 Task: Look for products in the category "More Deli Meats" from Maestri only.
Action: Mouse moved to (858, 305)
Screenshot: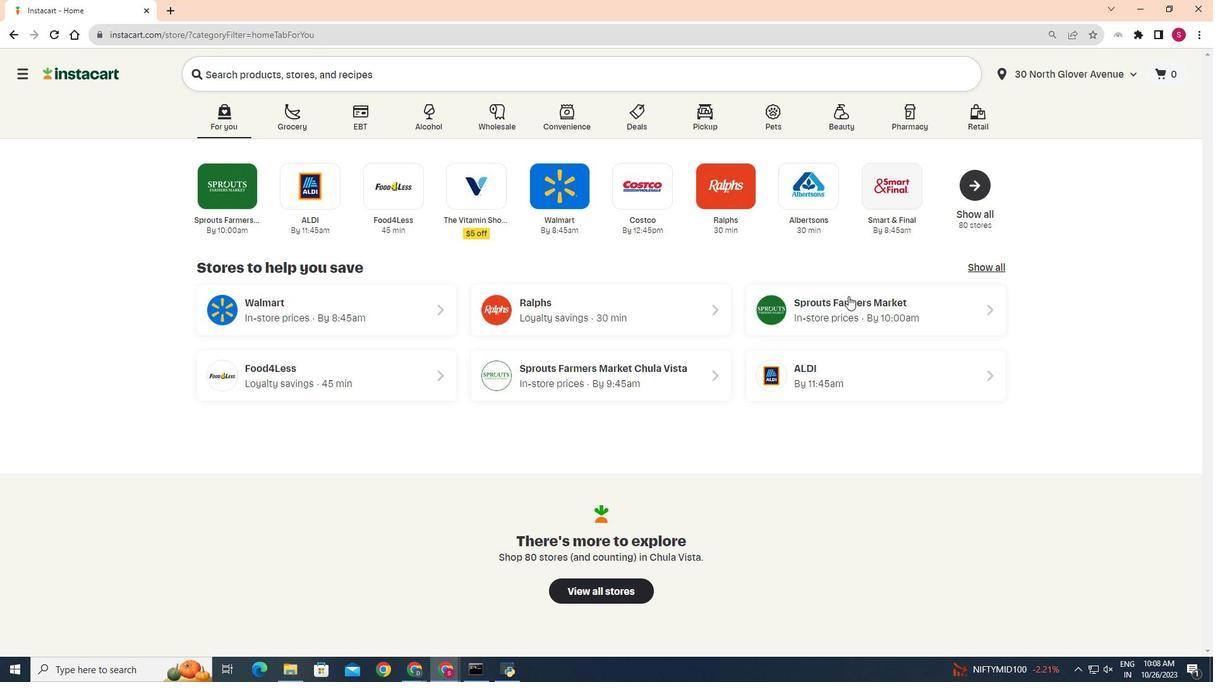 
Action: Mouse pressed left at (858, 305)
Screenshot: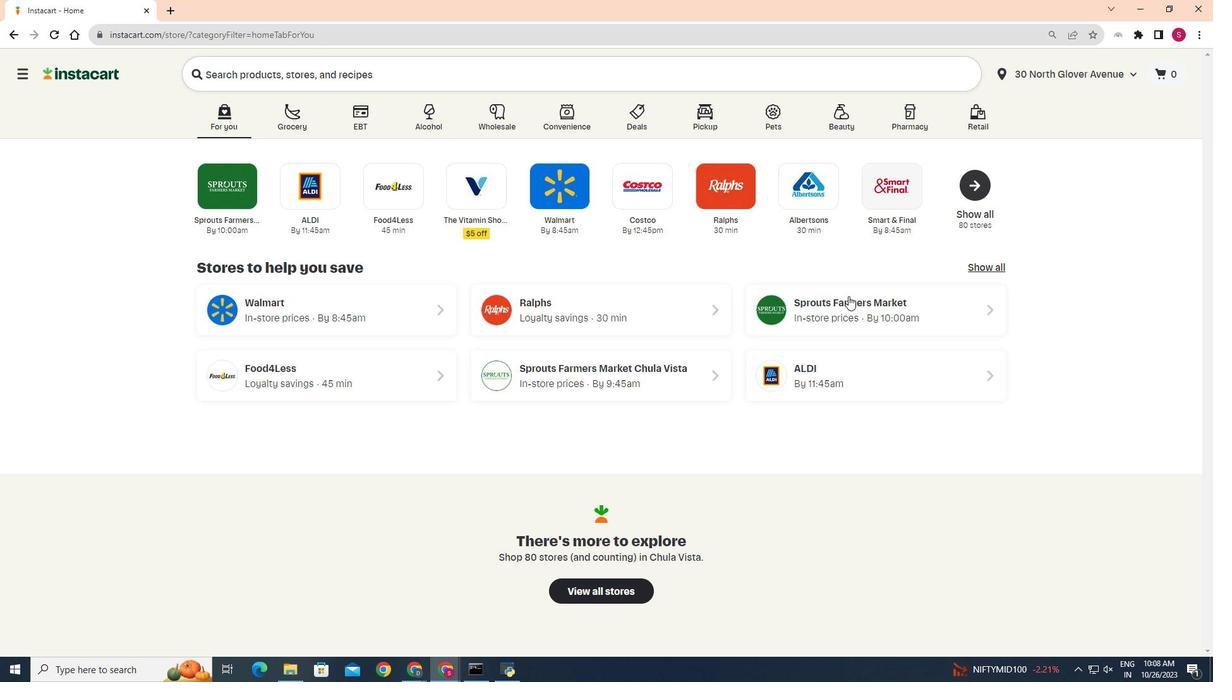 
Action: Mouse moved to (20, 583)
Screenshot: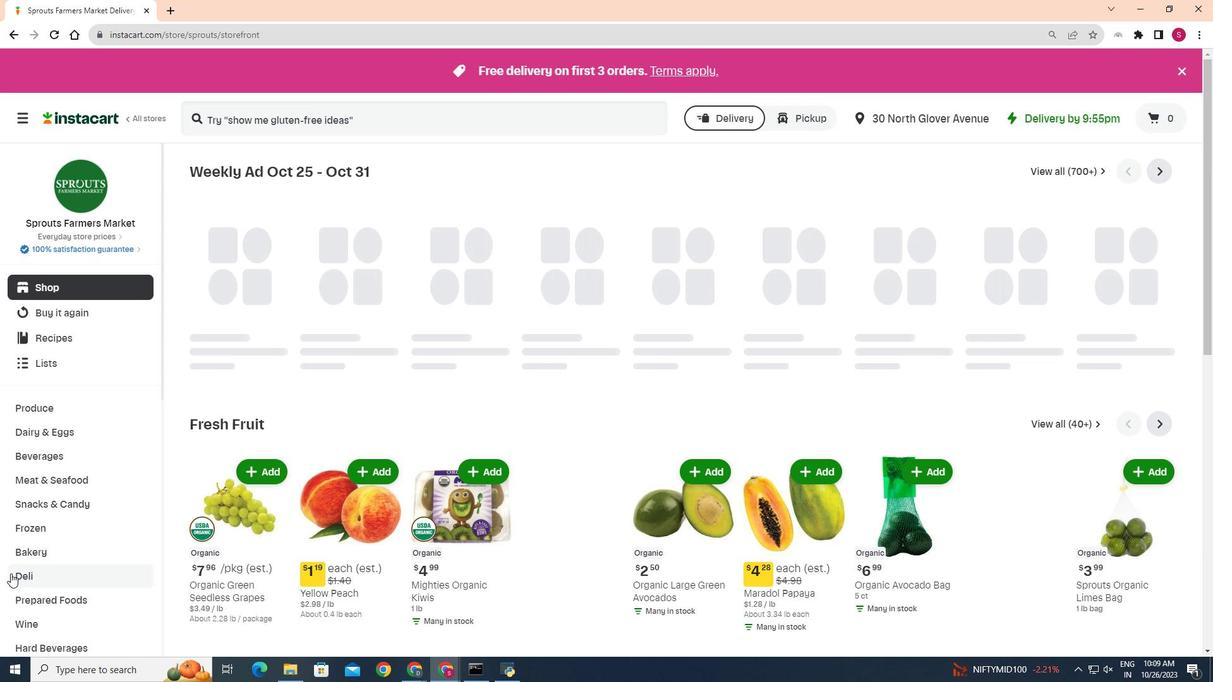 
Action: Mouse pressed left at (20, 583)
Screenshot: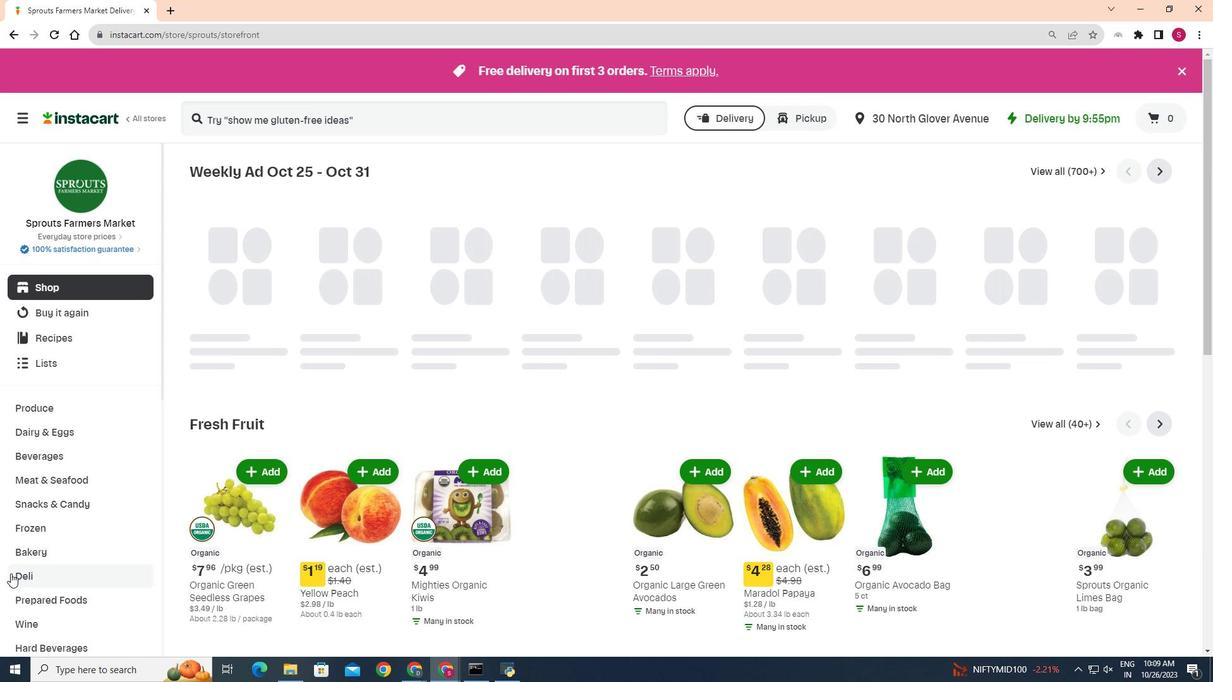 
Action: Mouse moved to (282, 207)
Screenshot: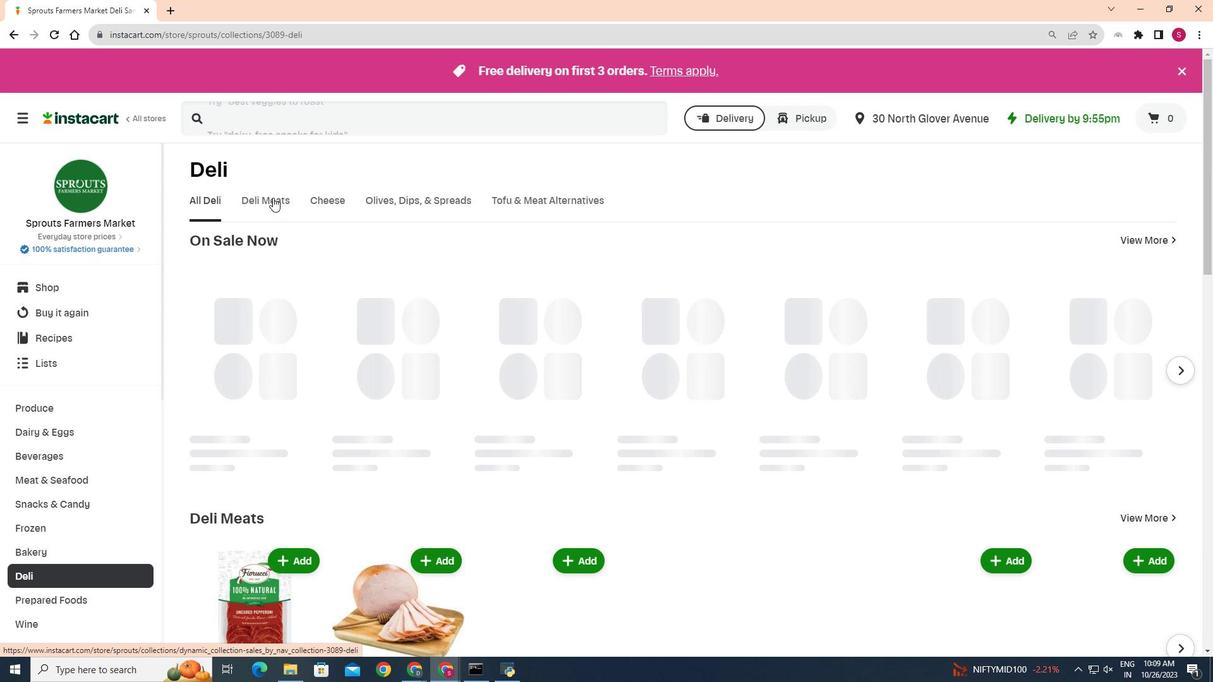 
Action: Mouse pressed left at (282, 207)
Screenshot: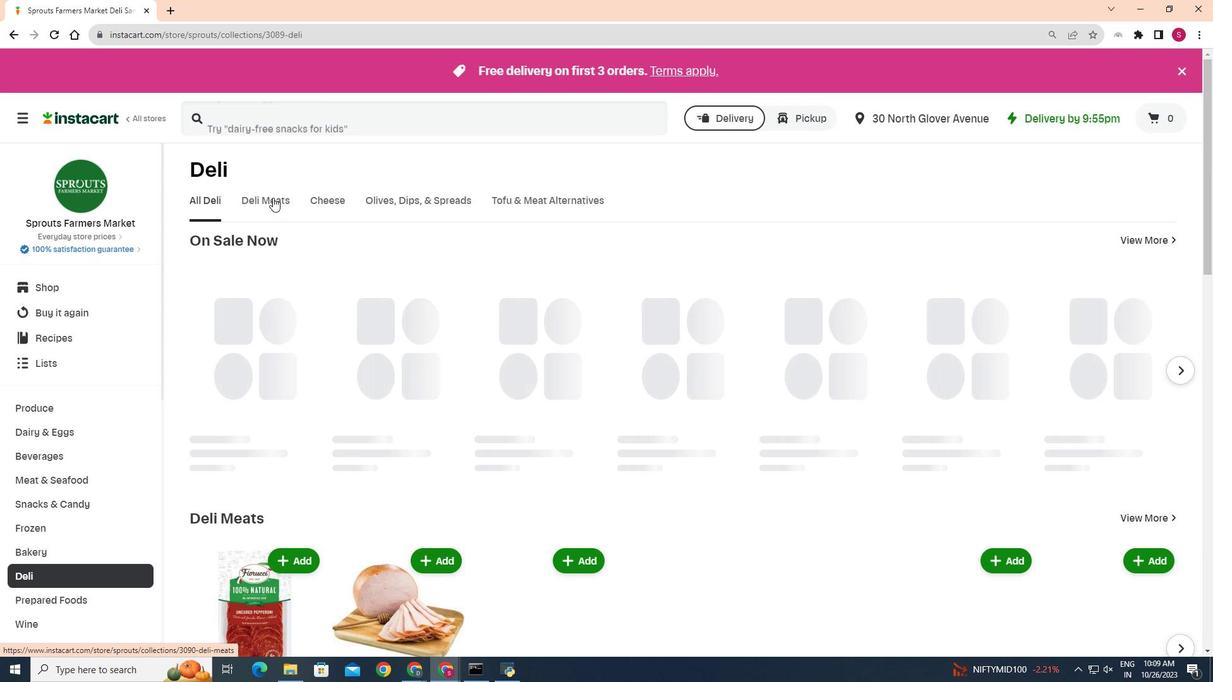 
Action: Mouse moved to (813, 259)
Screenshot: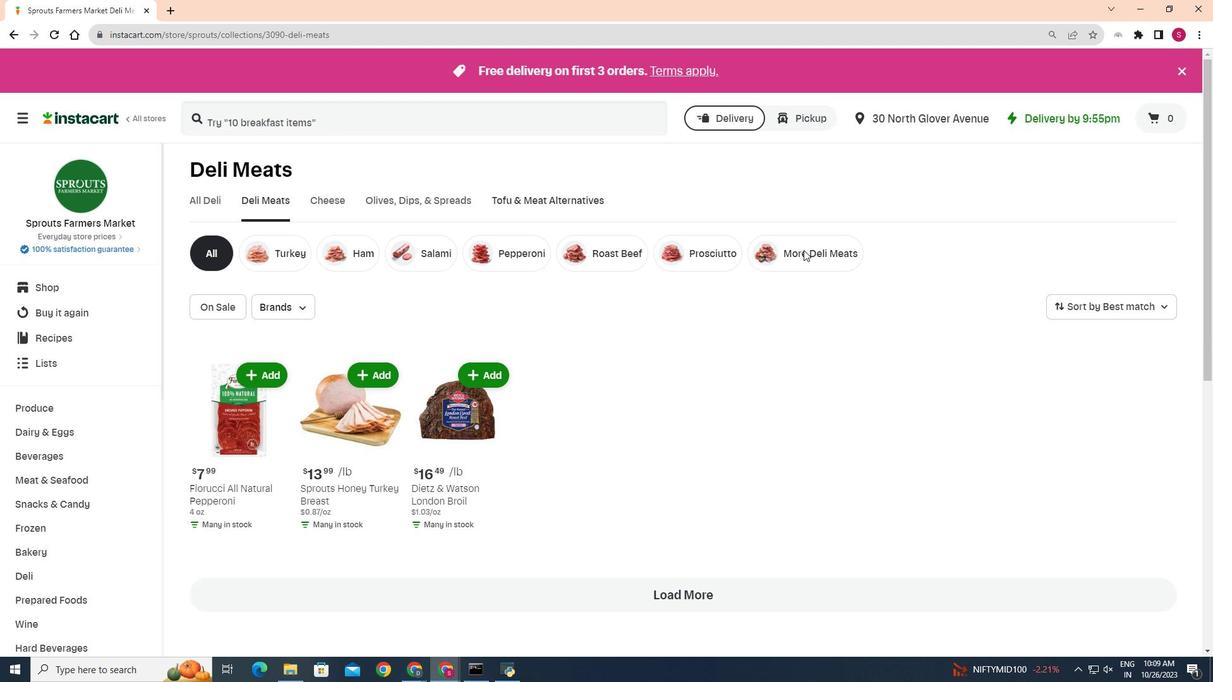 
Action: Mouse pressed left at (813, 259)
Screenshot: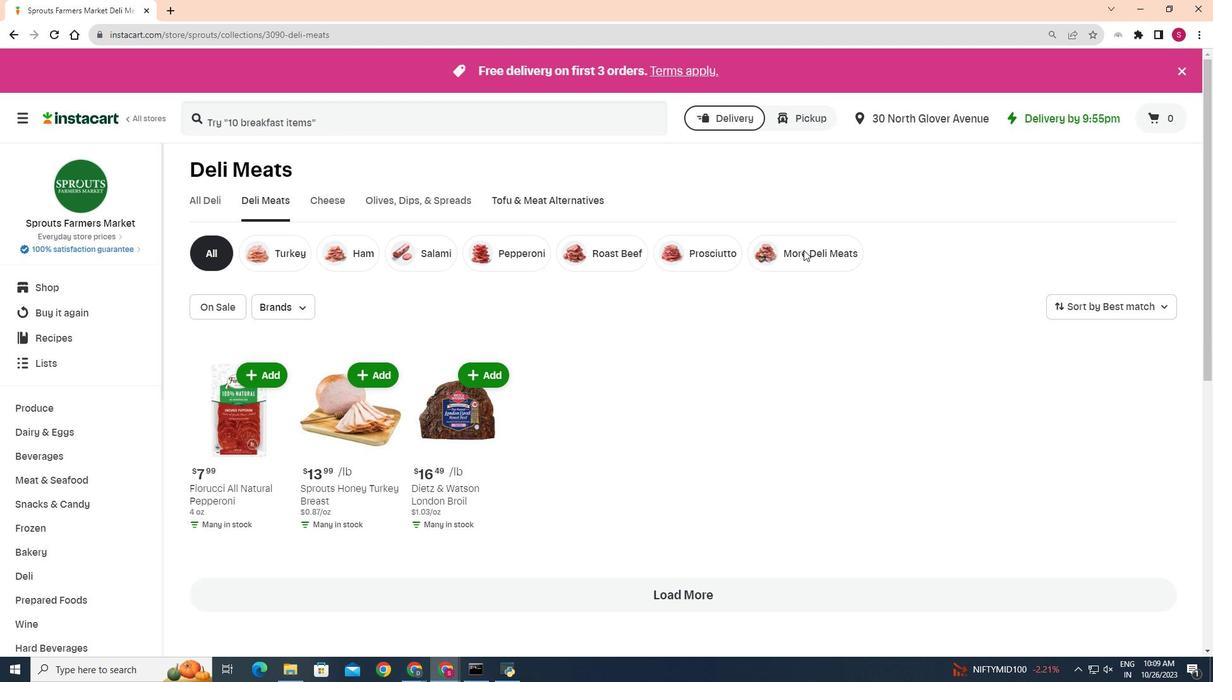 
Action: Mouse moved to (810, 264)
Screenshot: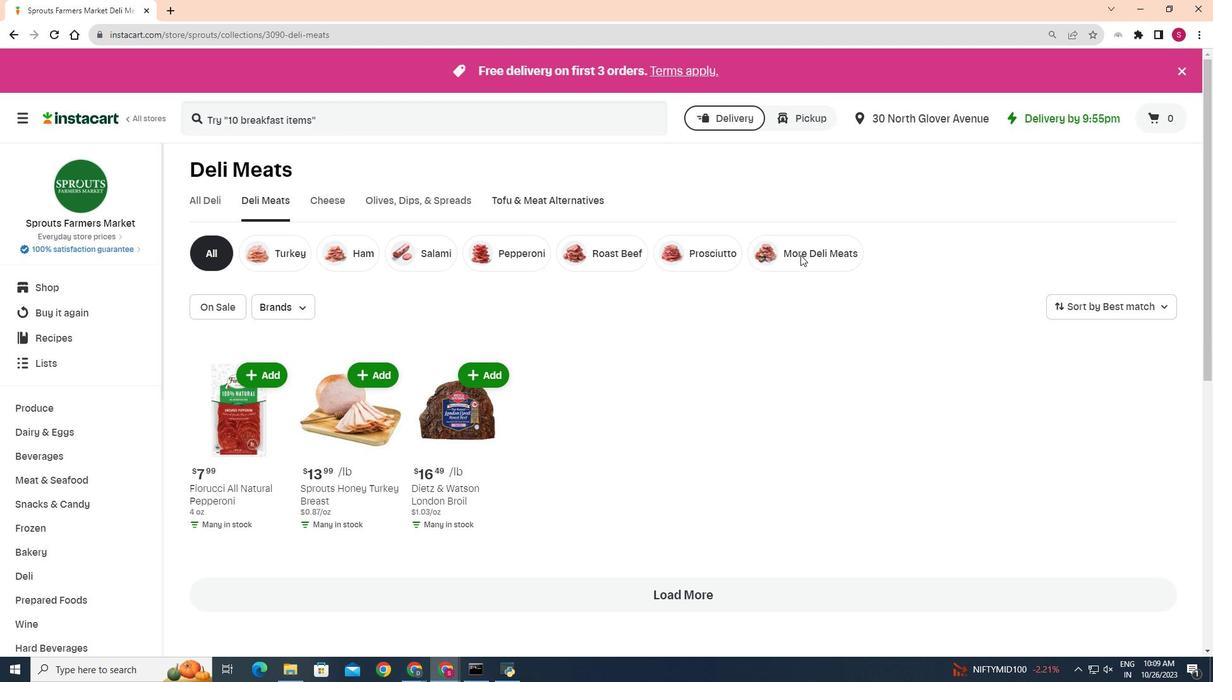 
Action: Mouse pressed left at (810, 264)
Screenshot: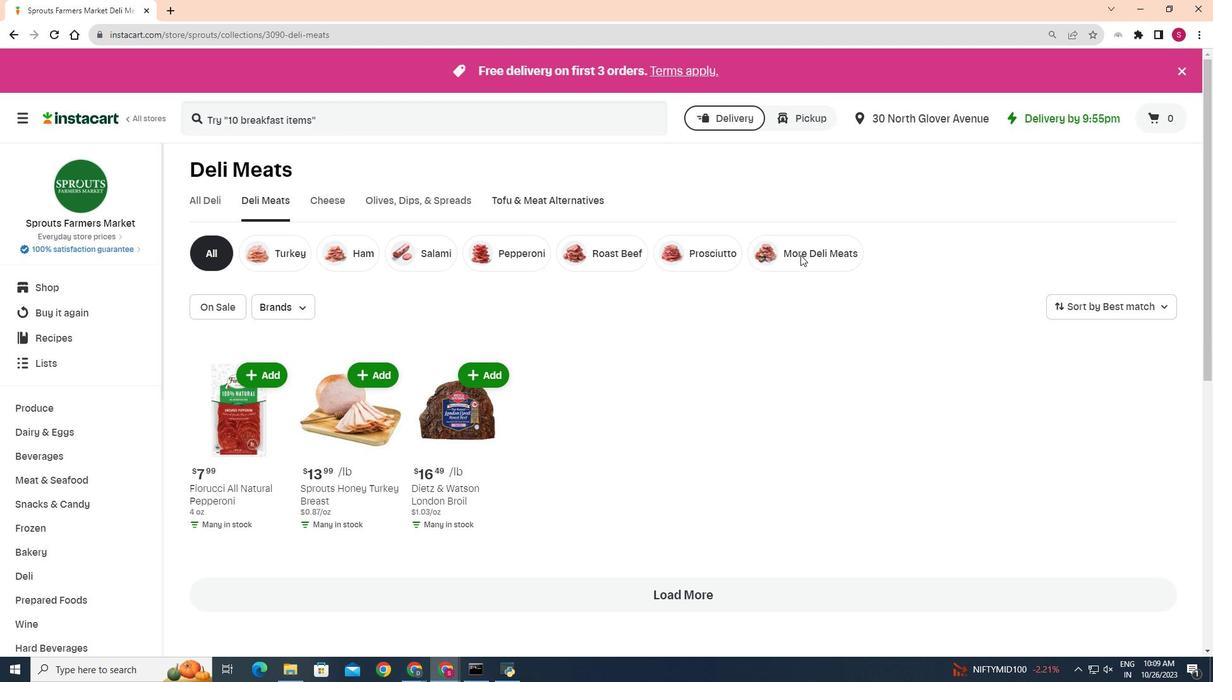 
Action: Mouse moved to (242, 310)
Screenshot: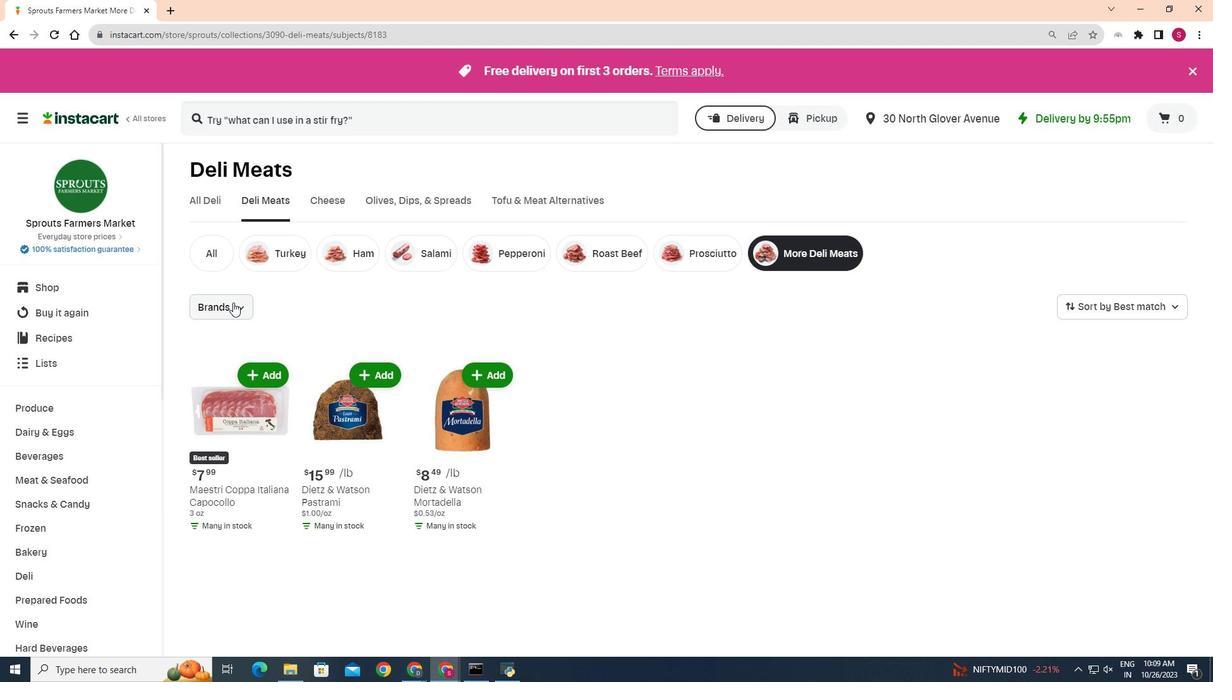 
Action: Mouse pressed left at (242, 310)
Screenshot: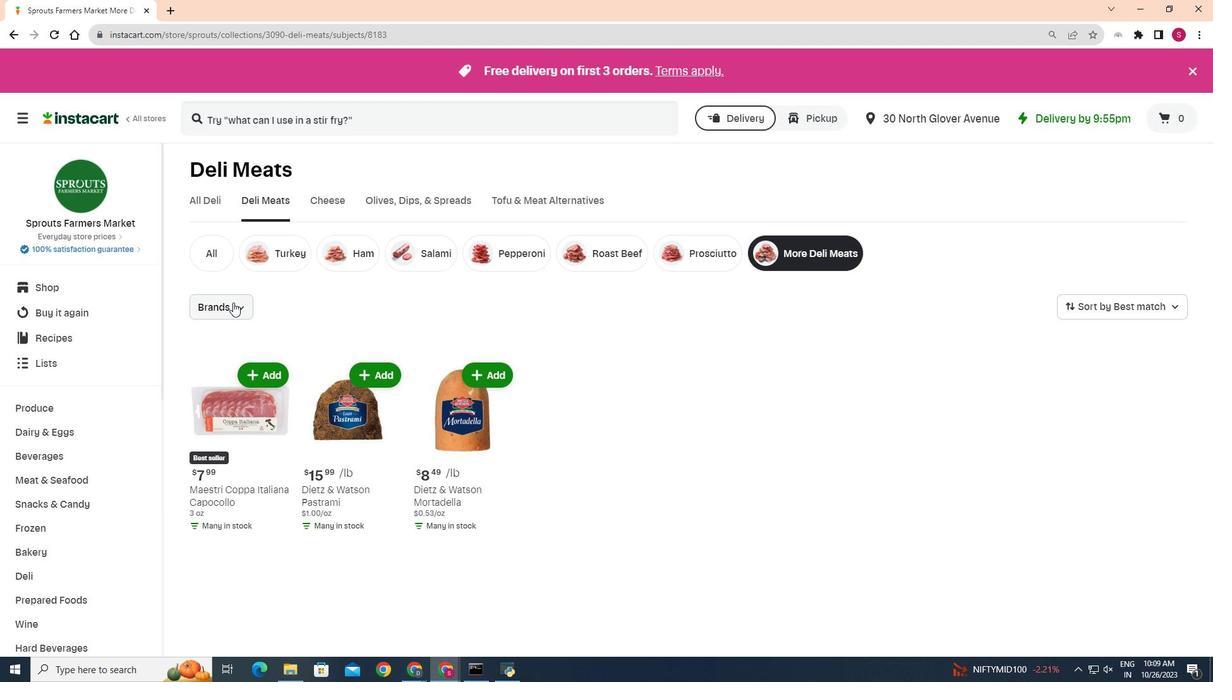 
Action: Mouse moved to (216, 412)
Screenshot: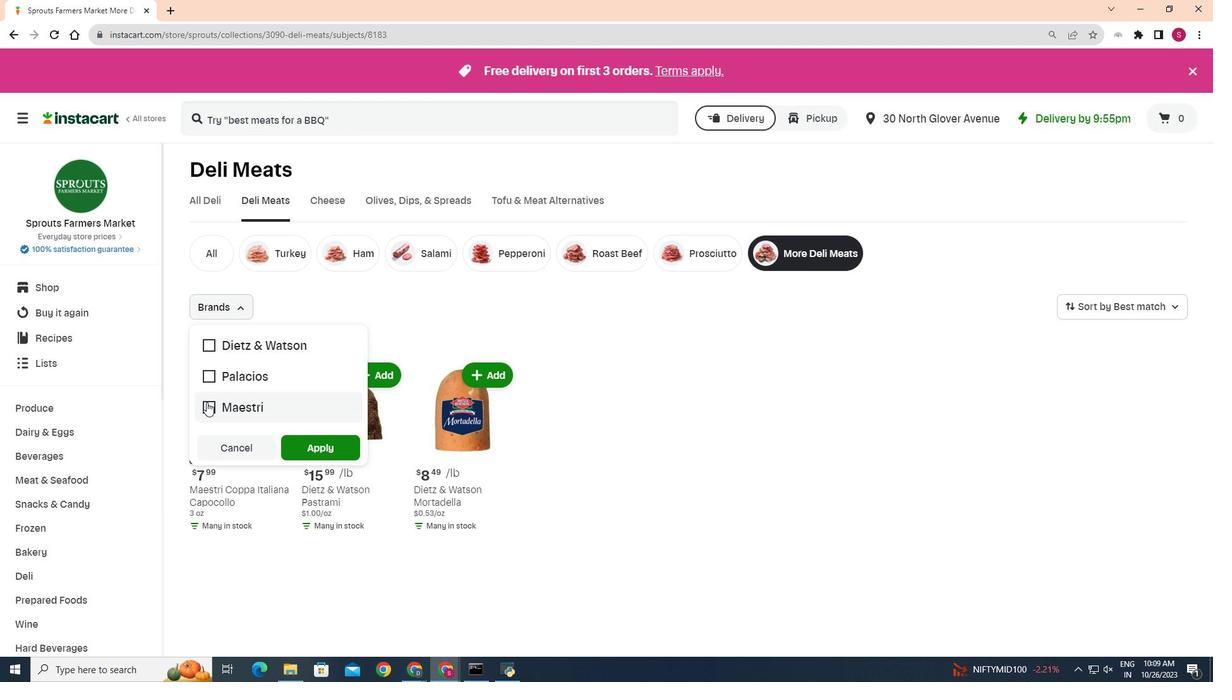 
Action: Mouse pressed left at (216, 412)
Screenshot: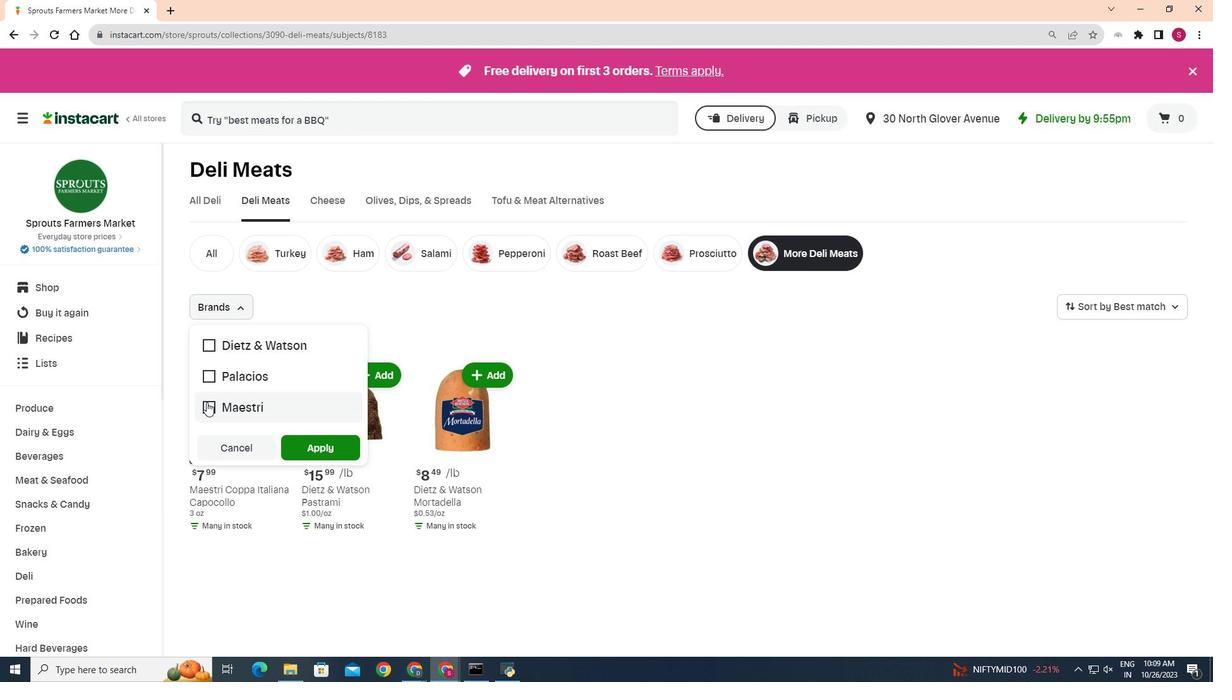 
Action: Mouse moved to (334, 465)
Screenshot: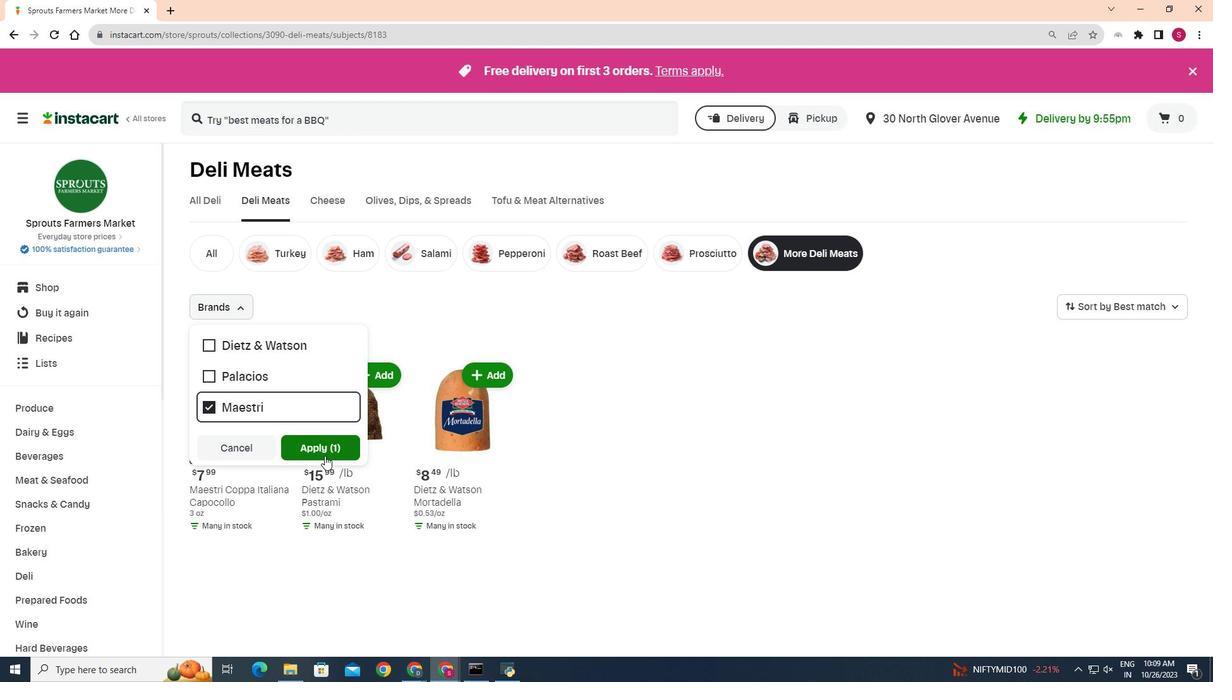 
Action: Mouse pressed left at (334, 465)
Screenshot: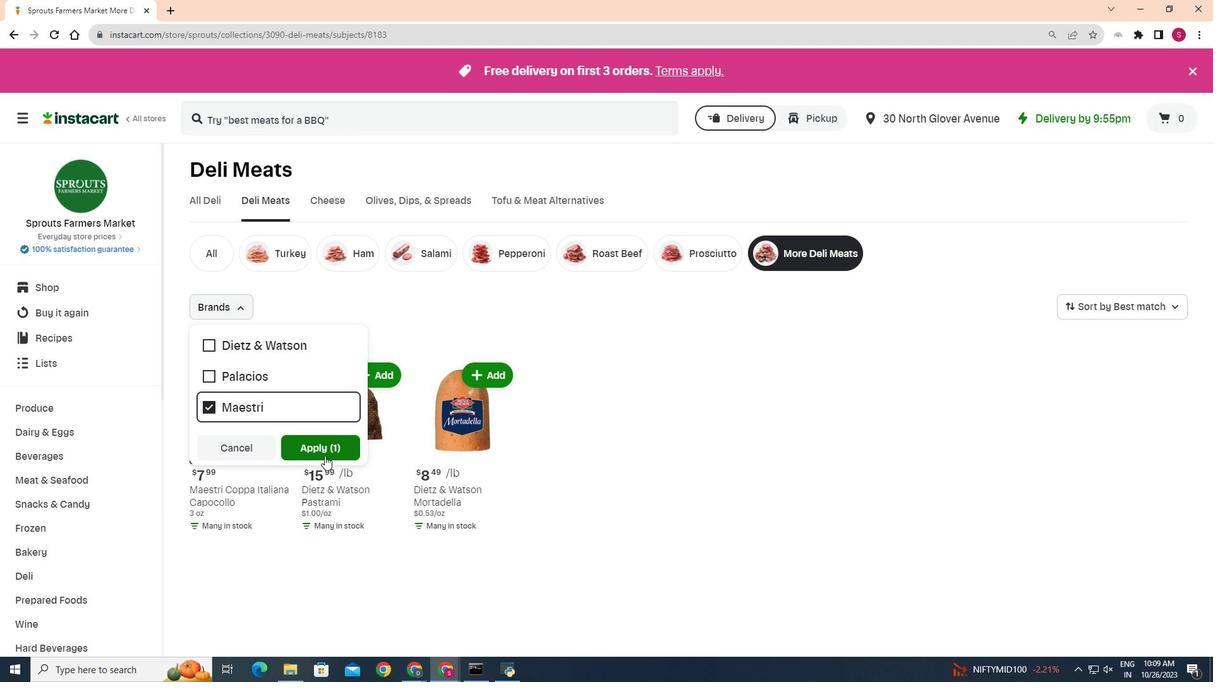 
Action: Mouse moved to (616, 417)
Screenshot: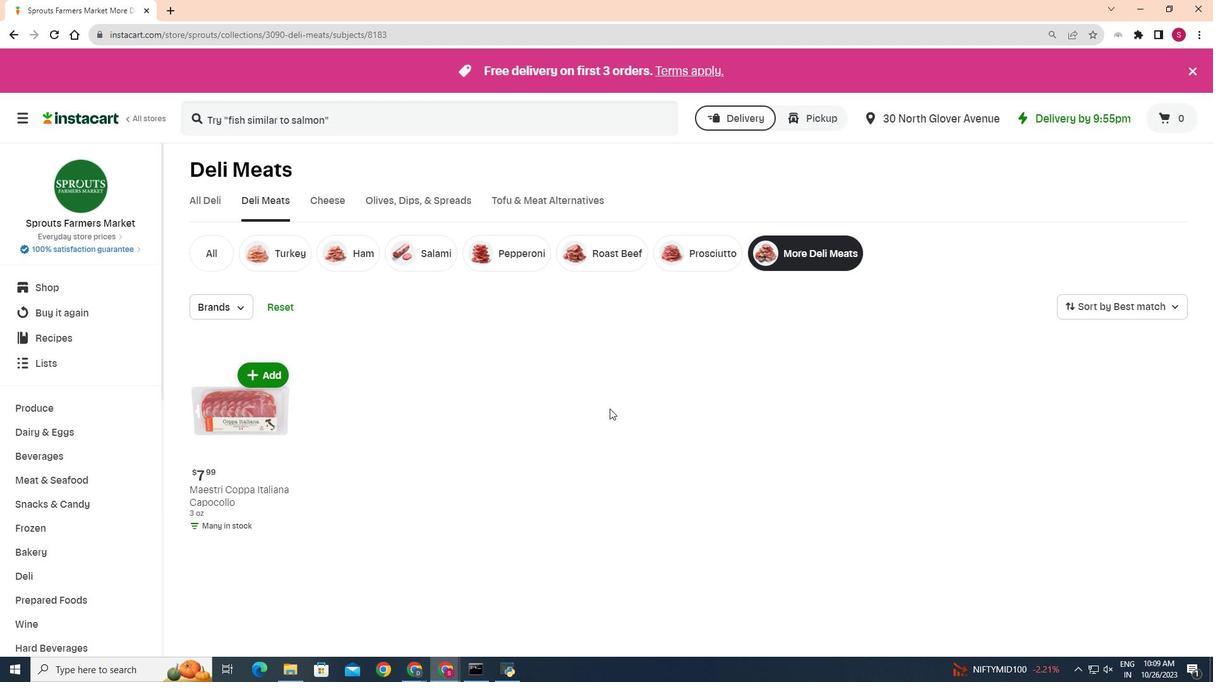 
